 Task: Click on Bookmarks
Action: Mouse moved to (663, 237)
Screenshot: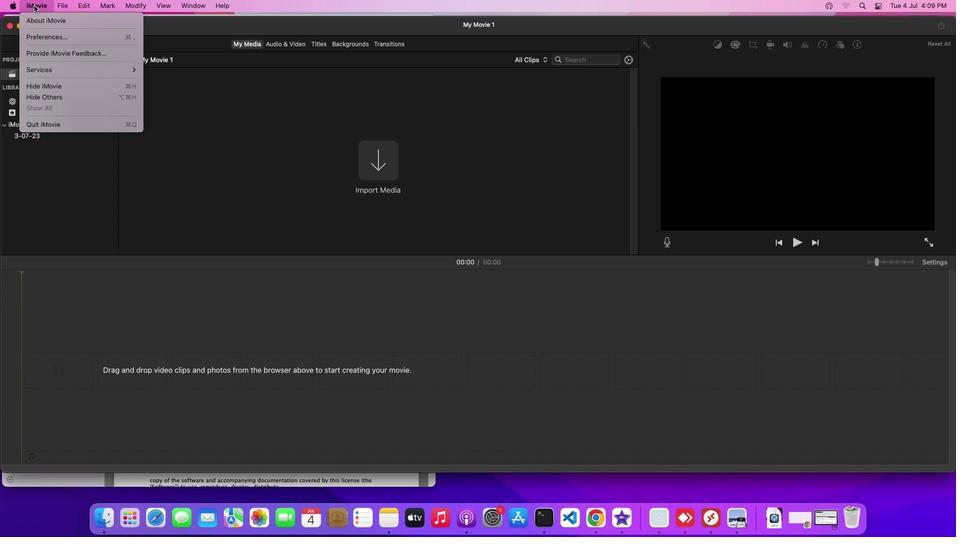 
Action: Mouse pressed left at (663, 237)
Screenshot: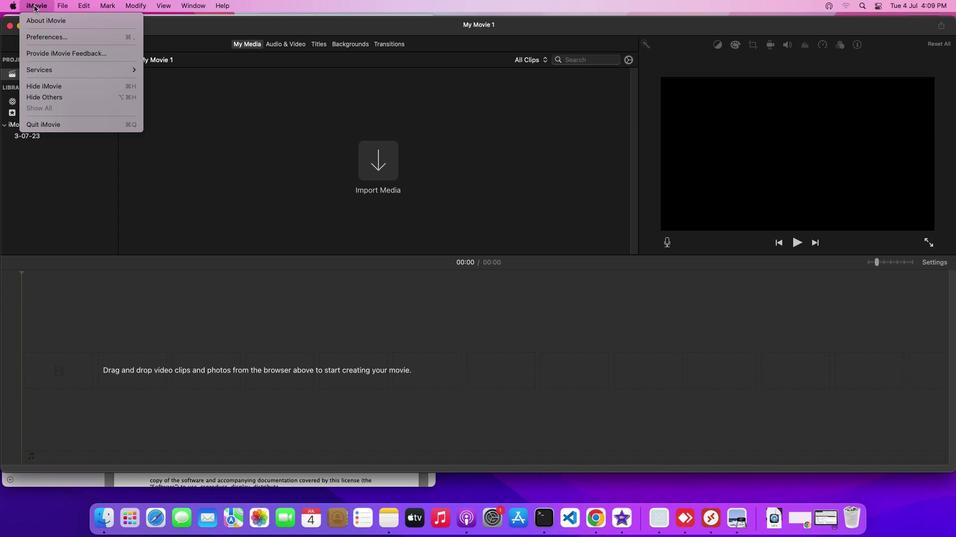 
Action: Mouse moved to (663, 237)
Screenshot: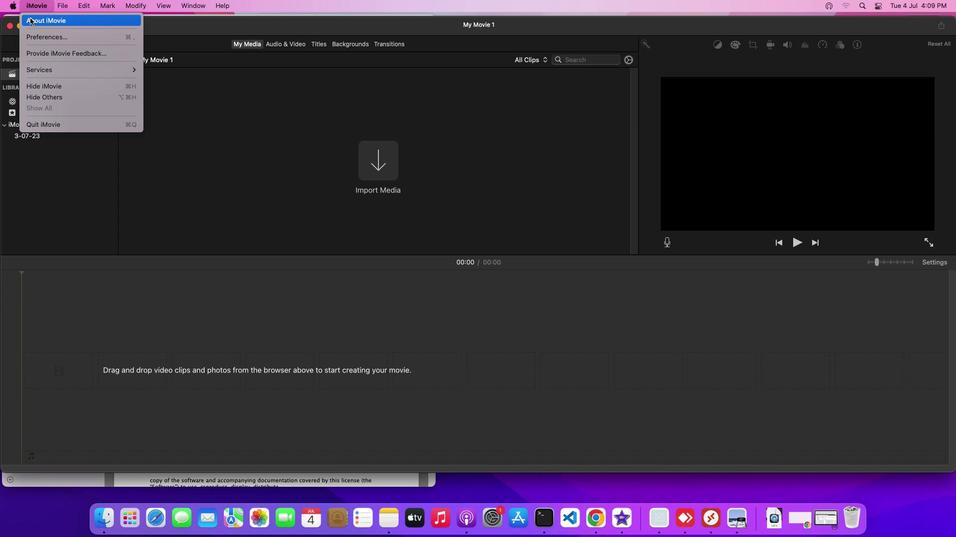 
Action: Mouse pressed left at (663, 237)
Screenshot: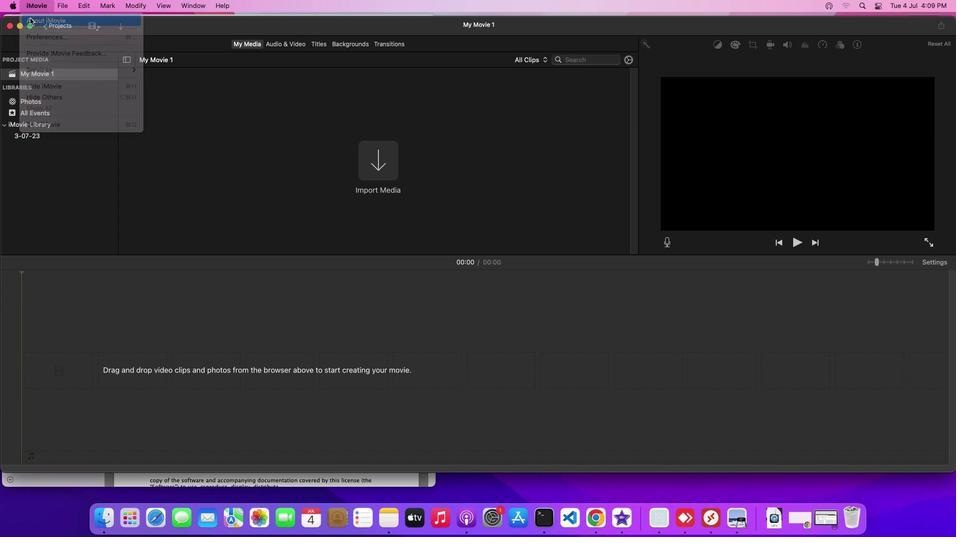 
Action: Mouse moved to (663, 237)
Screenshot: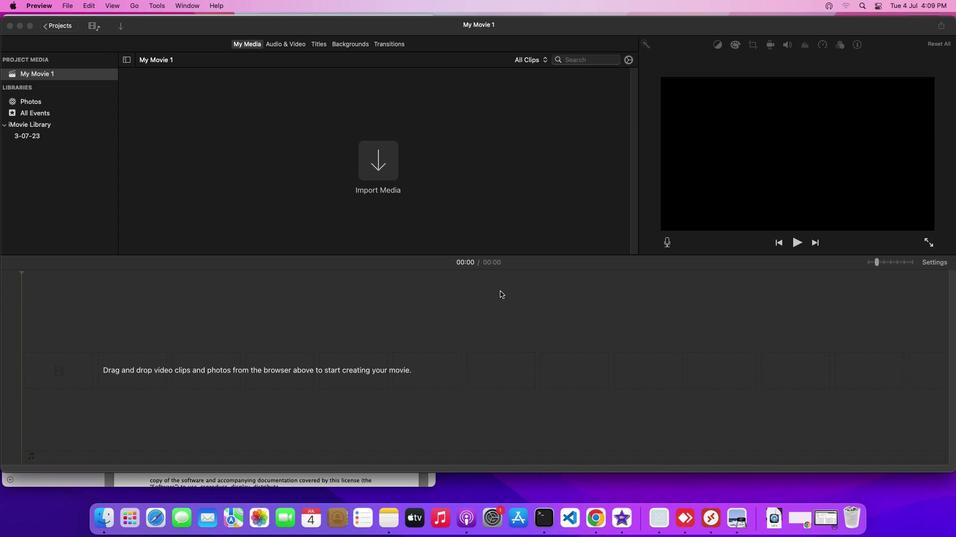 
Action: Mouse pressed left at (663, 237)
Screenshot: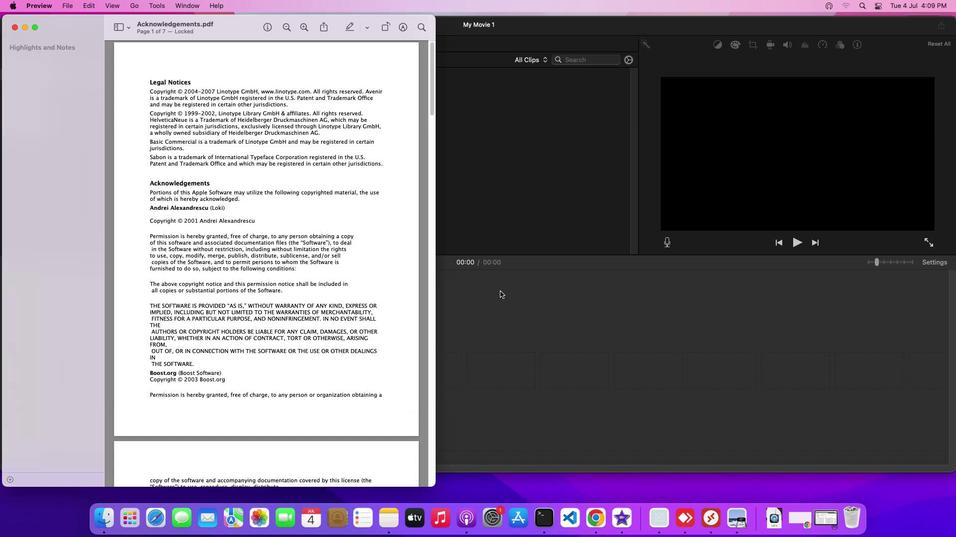 
Action: Mouse moved to (663, 237)
Screenshot: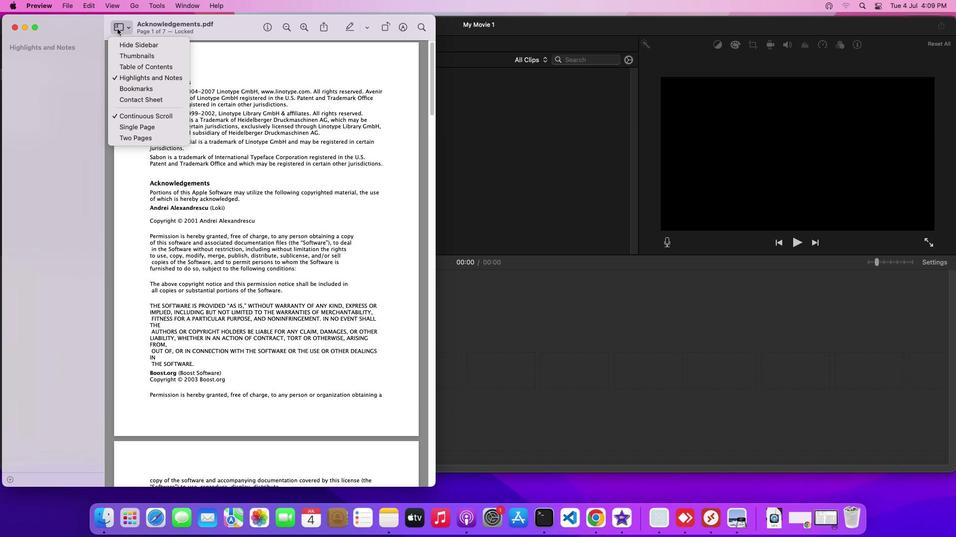 
Action: Mouse pressed left at (663, 237)
Screenshot: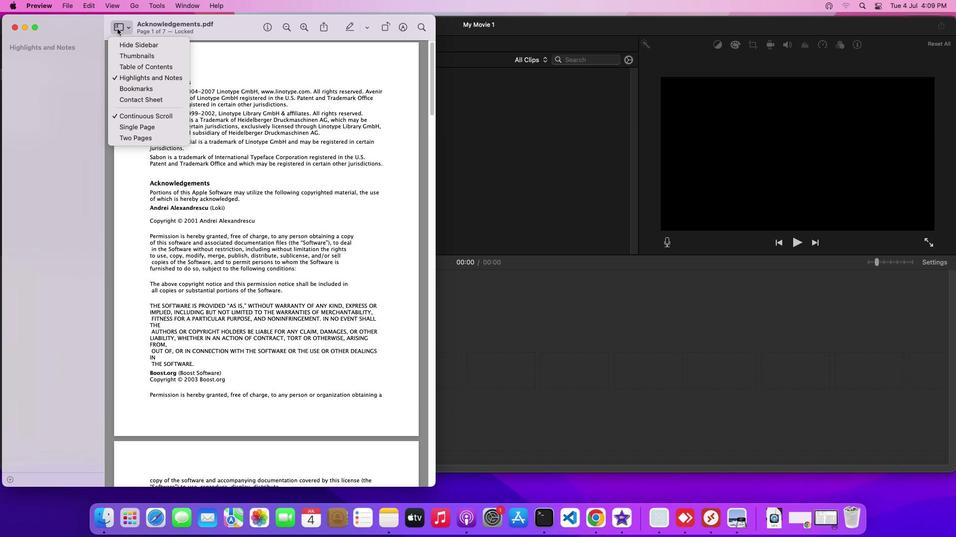 
Action: Mouse moved to (663, 237)
Screenshot: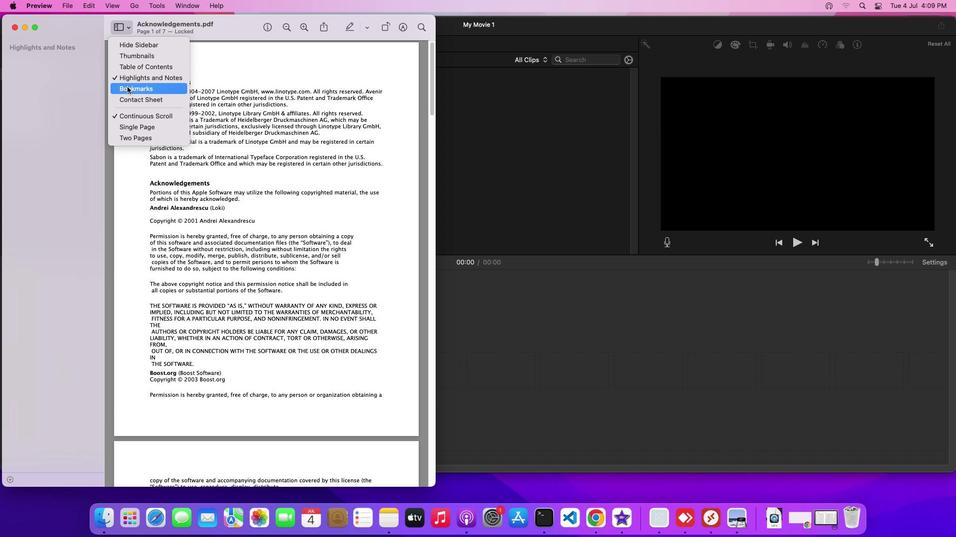 
Action: Mouse pressed left at (663, 237)
Screenshot: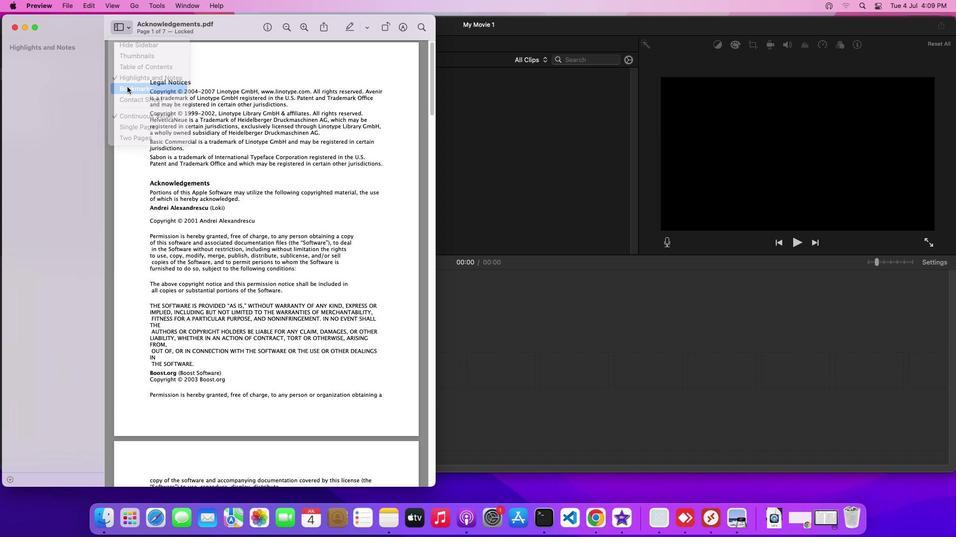 
Action: Mouse moved to (663, 237)
Screenshot: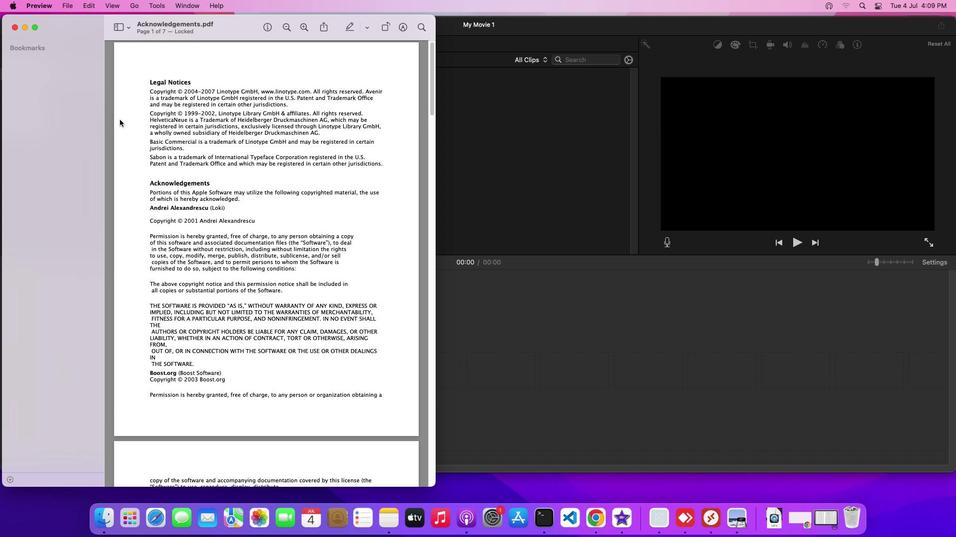 
